Task: Analyze the behavior of a biological system with differential equations.
Action: Mouse moved to (115, 59)
Screenshot: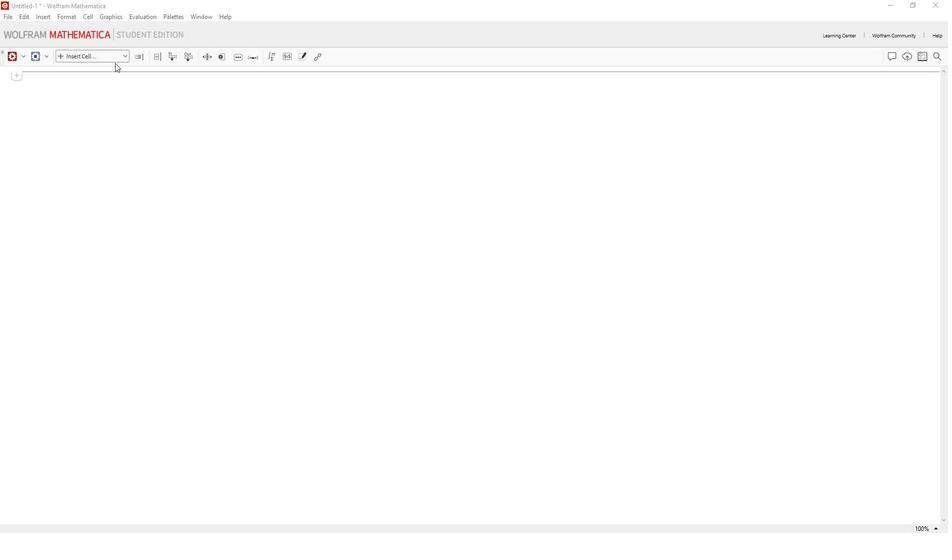
Action: Mouse pressed left at (115, 59)
Screenshot: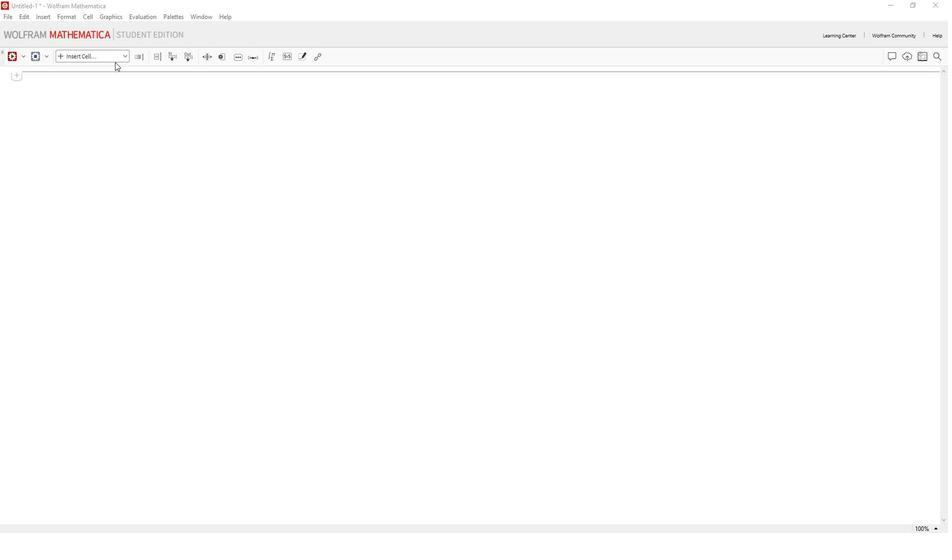 
Action: Mouse moved to (112, 71)
Screenshot: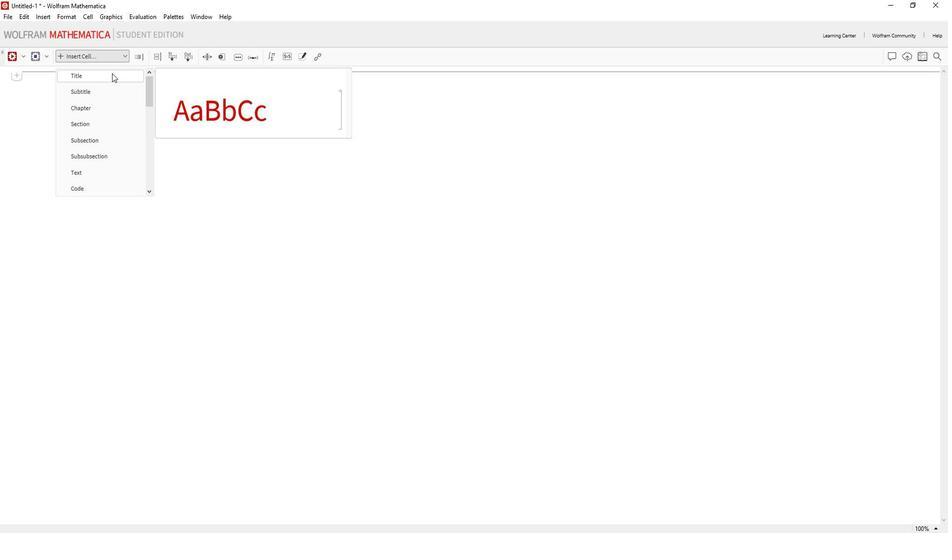 
Action: Mouse pressed left at (112, 71)
Screenshot: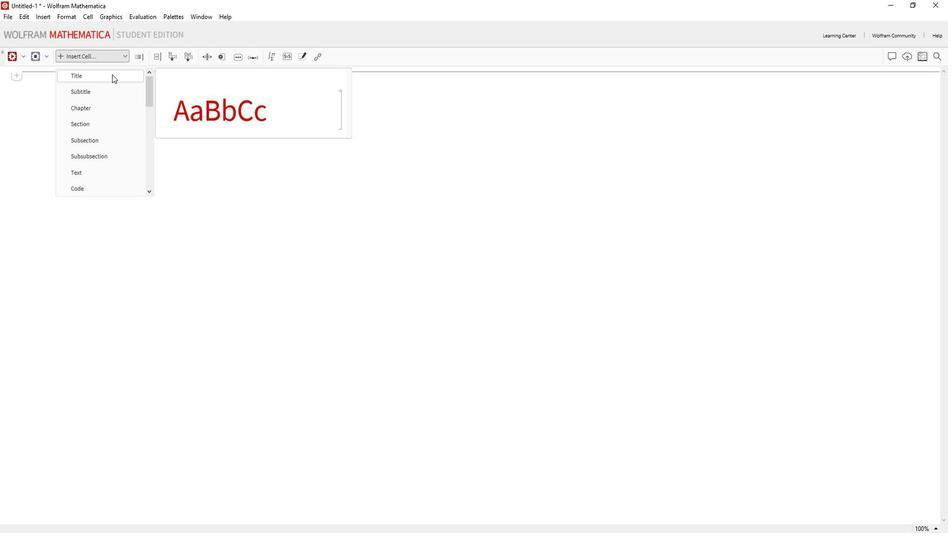 
Action: Mouse moved to (111, 71)
Screenshot: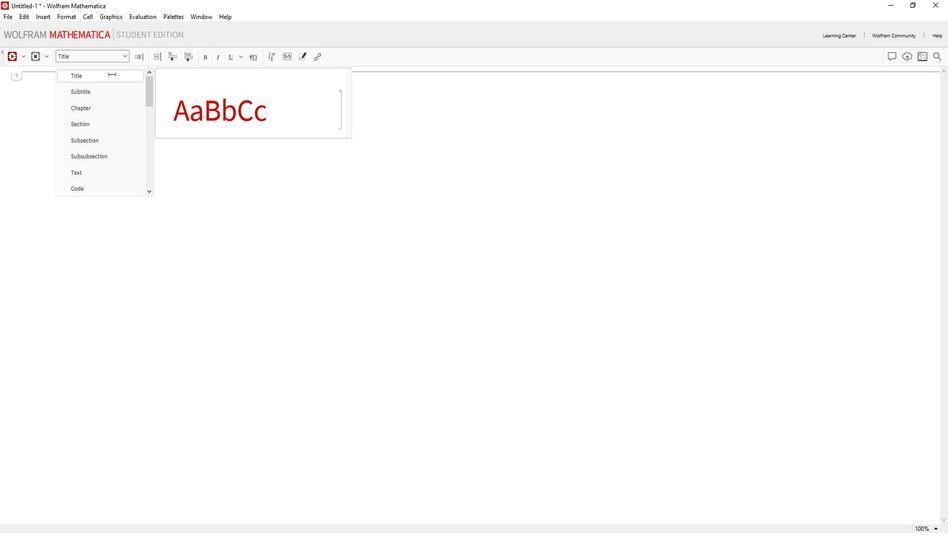 
Action: Key pressed b<Key.caps_lock>EHAVIOR<Key.space>OF<Key.space><Key.caps_lock>a<Key.space>b<Key.caps_lock>IOLOGICAL<Key.space><Key.caps_lock>s<Key.caps_lock>YSTEM<Key.space>WITH<Key.space><Key.caps_lock>d<Key.caps_lock>IFFERENTIAL<Key.space><Key.caps_lock>e<Key.caps_lock>QUATIONS<Key.space>
Screenshot: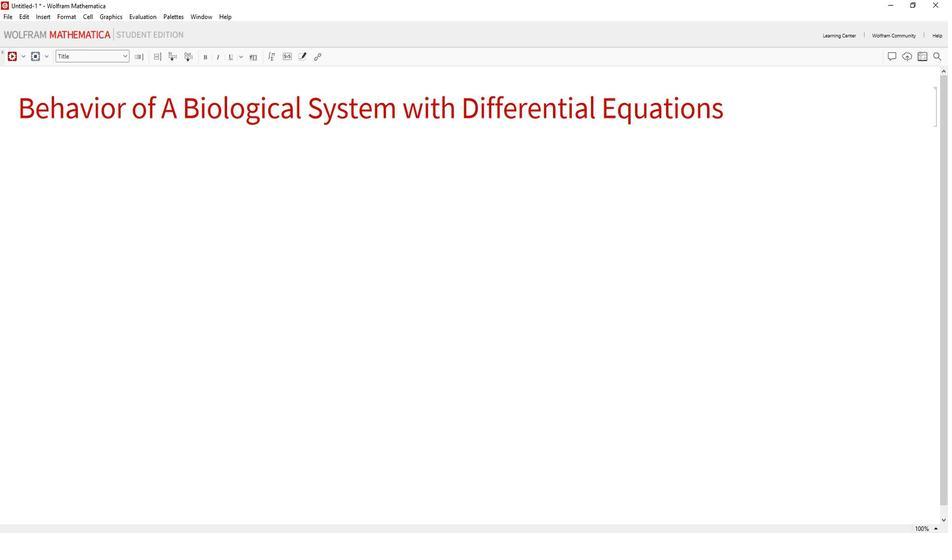 
Action: Mouse moved to (110, 215)
Screenshot: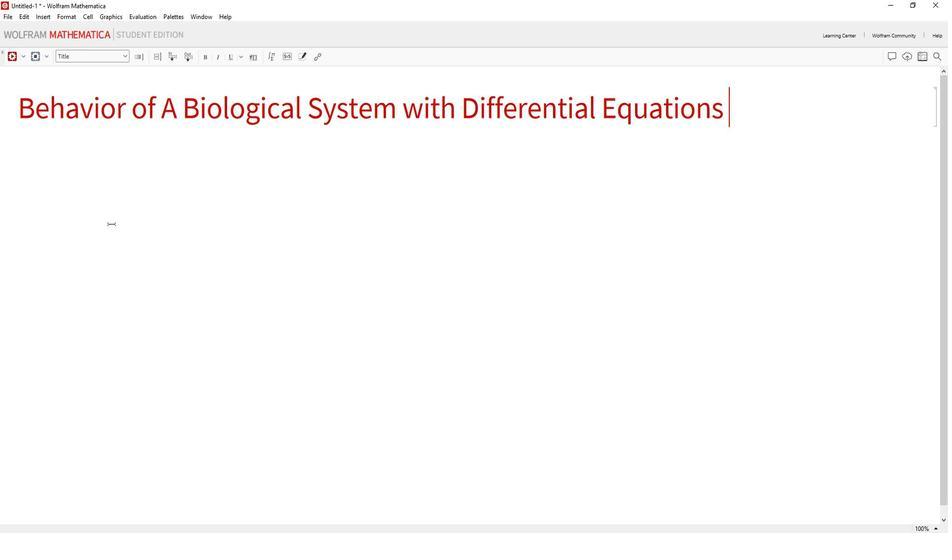 
Action: Mouse pressed left at (110, 215)
Screenshot: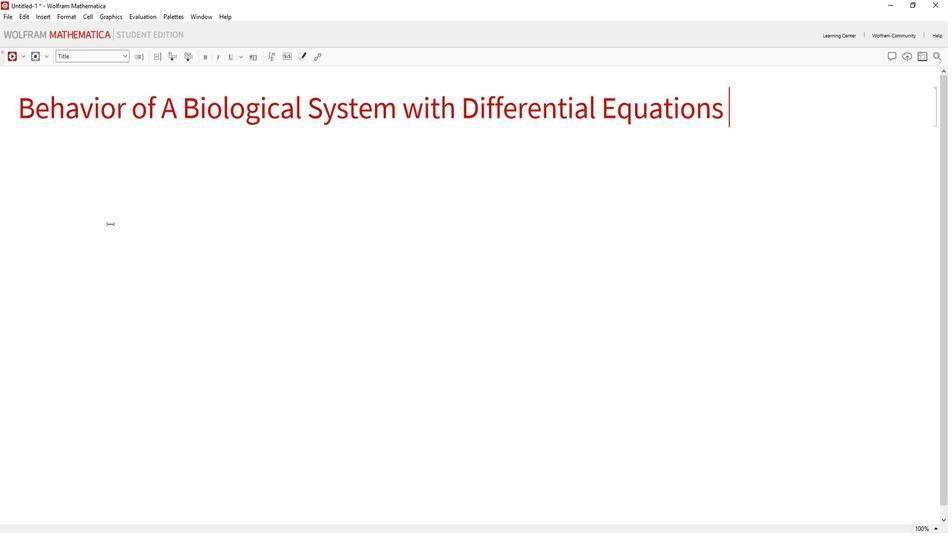 
Action: Mouse moved to (102, 55)
Screenshot: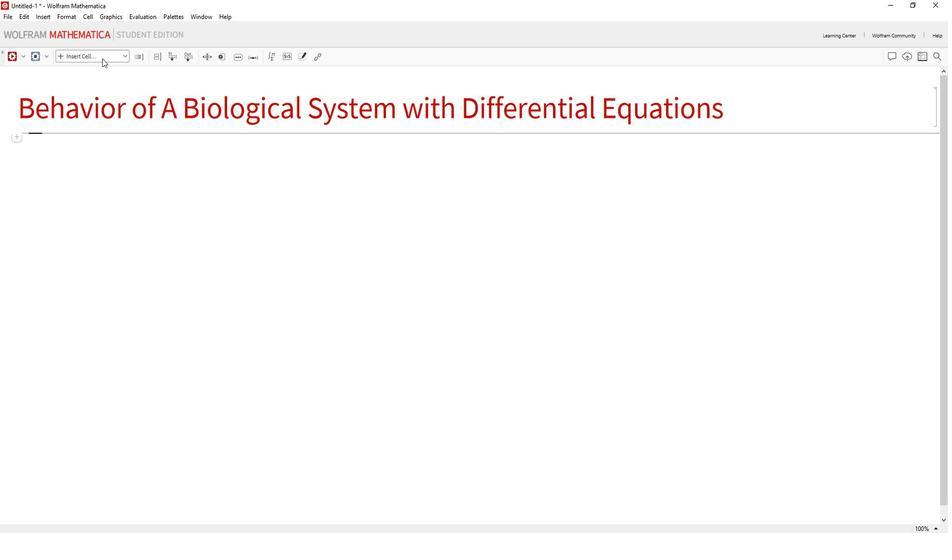 
Action: Mouse pressed left at (102, 55)
Screenshot: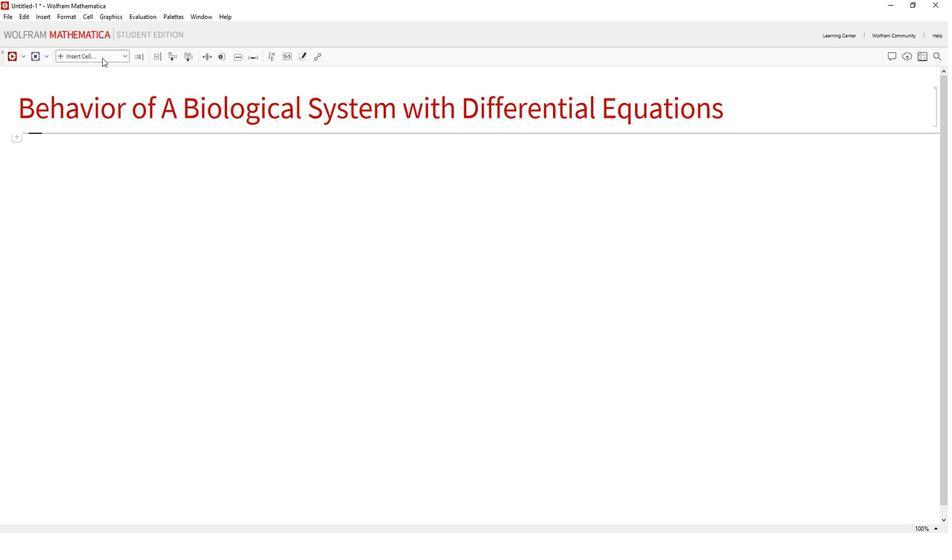 
Action: Mouse moved to (92, 183)
Screenshot: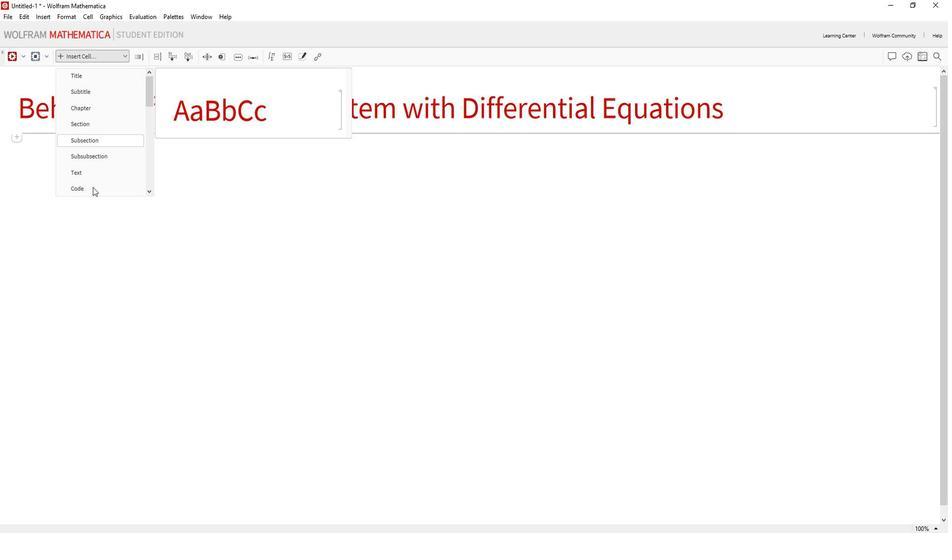 
Action: Mouse pressed left at (92, 183)
Screenshot: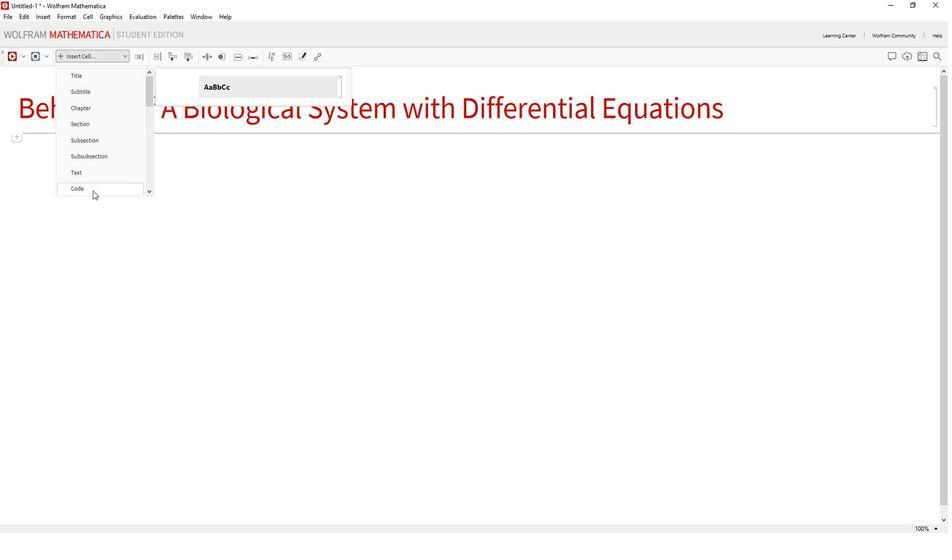 
Action: Mouse moved to (89, 152)
Screenshot: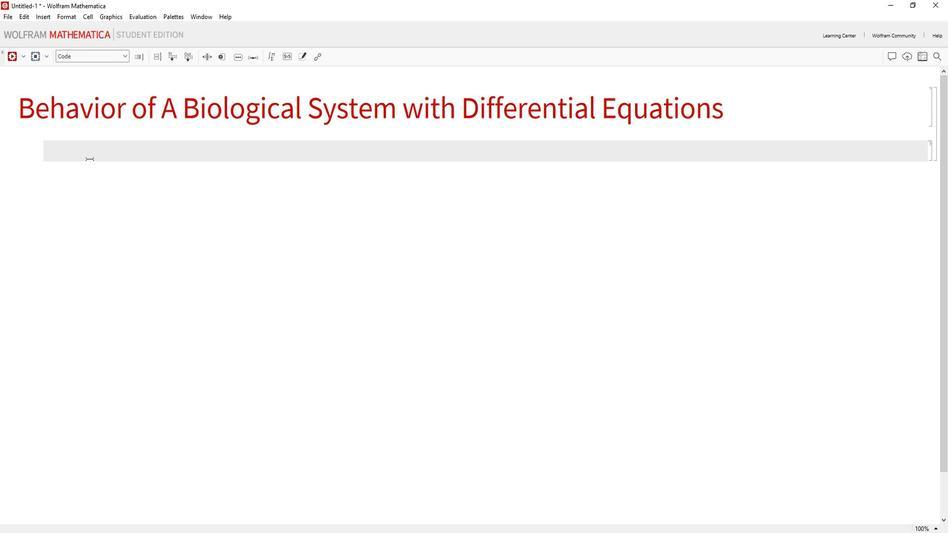 
Action: Key pressed LOGISTIC<Key.caps_lock>e<Key.caps_lock>QUATION<Key.space>=<Key.space><Key.shift_r>{Y'[T<Key.right><Key.space>==<Key.space>R*Y[T<Key.right>*<Key.shift_r><Key.shift_r><Key.shift_r><Key.shift_r><Key.shift_r><Key.shift_r><Key.shift_r><Key.shift_r><Key.shift_r><Key.shift_r><Key.shift_r><Key.shift_r><Key.shift_r><Key.shift_r><Key.shift_r><Key.shift_r><Key.shift_r><Key.shift_r><Key.shift_r>(1<Key.space>-<Key.space>Y[T<Key.right>/<Key.caps_lock>k<Key.right>,<Key.space><Key.caps_lock>Y[0<Key.right><Key.space>==<Key.space>Y0<Key.right>;<Key.enter>R<Key.space>=<Key.space>0.1;<Key.enter><Key.caps_lock>k<Key.space>=<Key.space>100;<Key.enter><Key.caps_lock>Y0<Key.space>=<Key.space>10;<Key.enter>SOLUTIONS<Key.space><Key.backspace><Key.backspace><Key.space>=<Key.space><Key.caps_lock>nds<Key.caps_lock>OLVE[LOGISTIC<Key.caps_lock>e<Key.caps_lock>QUATION,<Key.space>Y,<Key.space><Key.shift_r>{T,<Key.space>0,<Key.space>50<Key.right><Key.right>;<Key.enter><Key.caps_lock>p<Key.caps_lock>LOT[<Key.caps_lock>e<Key.caps_lock>VALUATE[Y[T<Key.right><Key.space>/.<Key.space>SOLUTION<Key.right>,<Key.space><Key.shift_r><Key.shift_r>{T,<Key.space>0,<Key.space>50<Key.right>,<Key.space><Key.caps_lock>p<Key.caps_lock>LOT<Key.caps_lock>r<Key.caps_lock>ANGE<Key.space>-<Key.shift>><Key.space><Key.caps_lock>a<Key.caps_lock>LL,<Key.space><Key.enter><Key.caps_lock>a<Key.caps_lock>XES<Key.caps_lock>l<Key.caps_lock>ABEL<Key.space>-<Key.shift>><Key.space><Key.shift_r>{<Key.shift_r>"<Key.caps_lock>t<Key.caps_lock>IME<Key.shift_r>",<Key.space><Key.shift_r>"<Key.caps_lock>p<Key.caps_lock>OPULATION<Key.right><Key.right>,<Key.space><Key.enter><Key.caps_lock>p<Key.caps_lock>LOT<Key.caps_lock>l<Key.caps_lock>ABEL<Key.space>-<Key.shift>><Key.space><Key.shift_r>"<Key.caps_lock>l<Key.caps_lock>OGISTIC<Key.space><Key.caps_lock>g<Key.caps_lock>ROWTH<Key.space><Key.caps_lock>m<Key.caps_lock>ODEL<Key.right><Key.right>
Screenshot: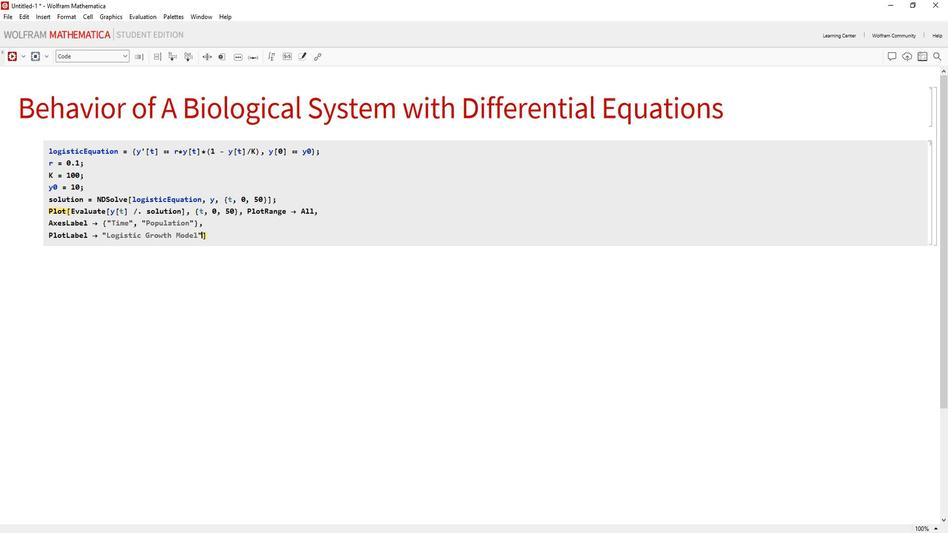
Action: Mouse moved to (10, 54)
Screenshot: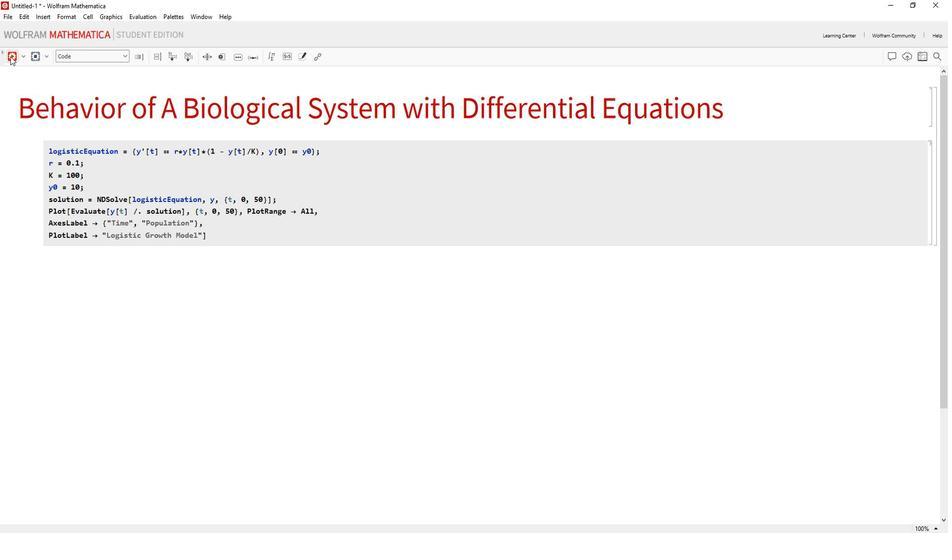 
Action: Mouse pressed left at (10, 54)
Screenshot: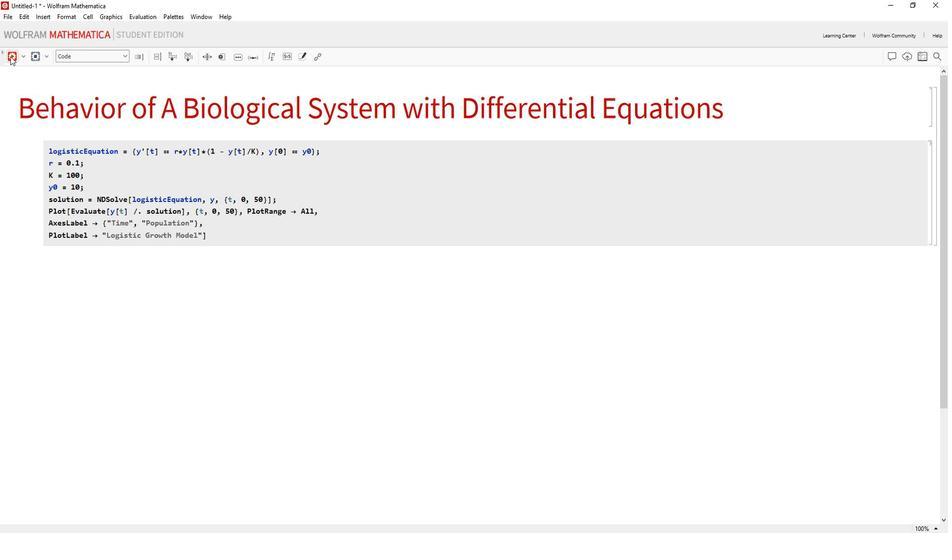 
